 Task: Add Modern Times Seasonal IPA 6 Pack Cans to the cart.
Action: Mouse moved to (728, 279)
Screenshot: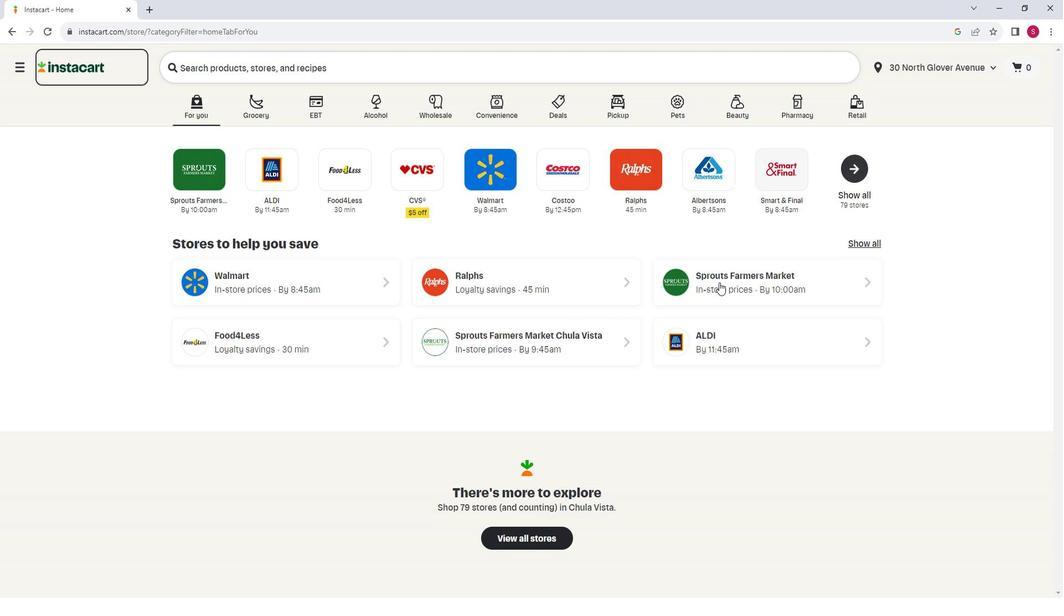 
Action: Mouse pressed left at (728, 279)
Screenshot: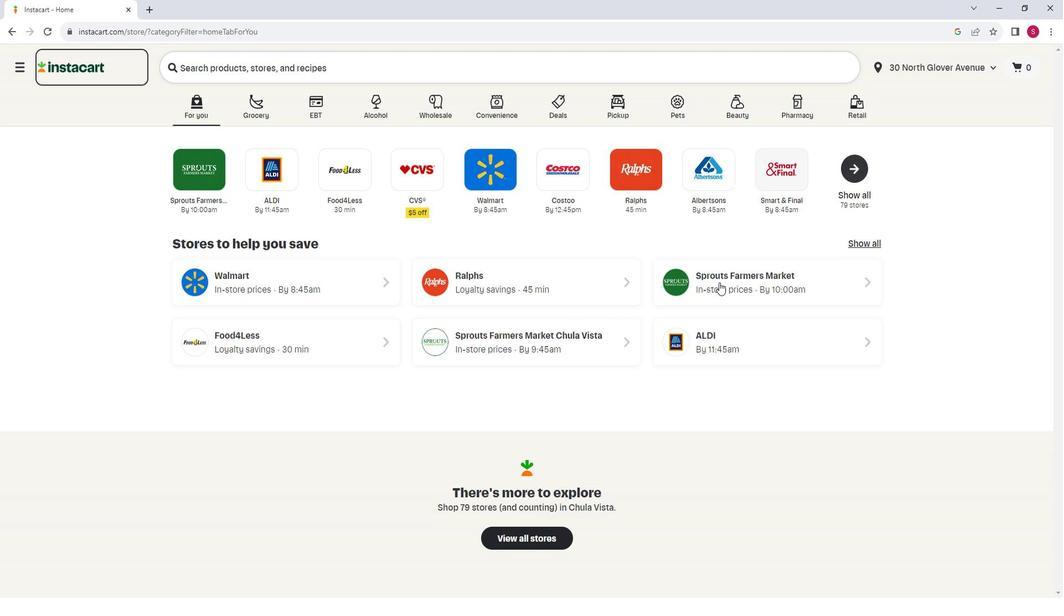 
Action: Mouse moved to (68, 425)
Screenshot: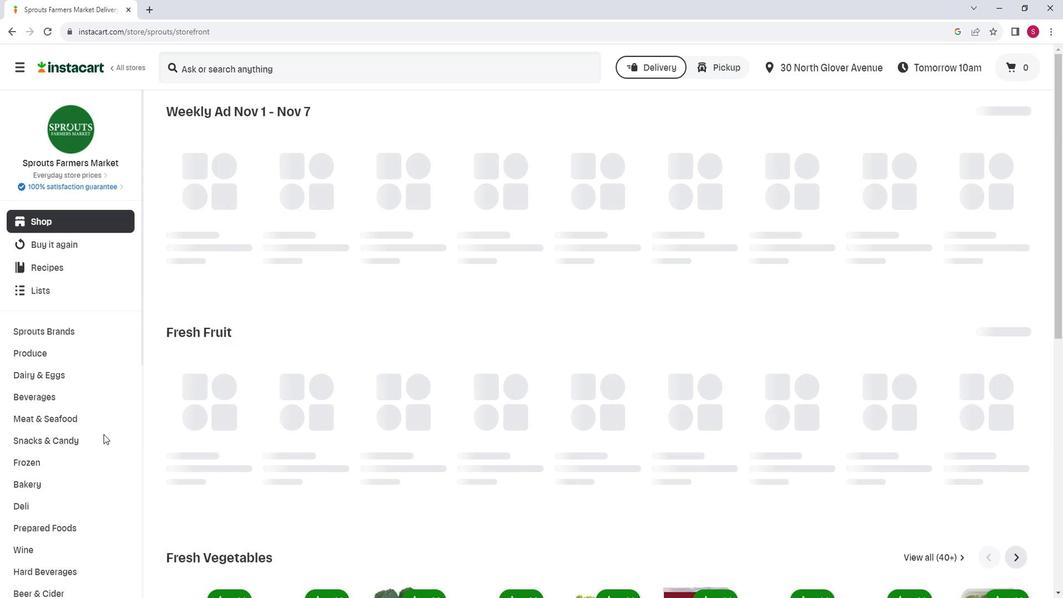 
Action: Mouse scrolled (68, 425) with delta (0, 0)
Screenshot: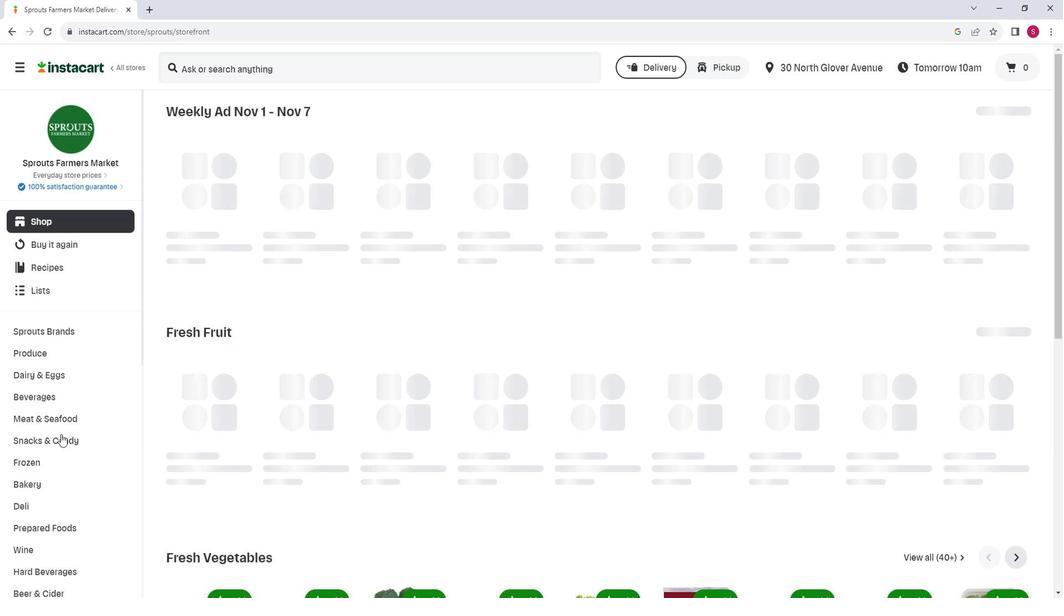 
Action: Mouse moved to (57, 517)
Screenshot: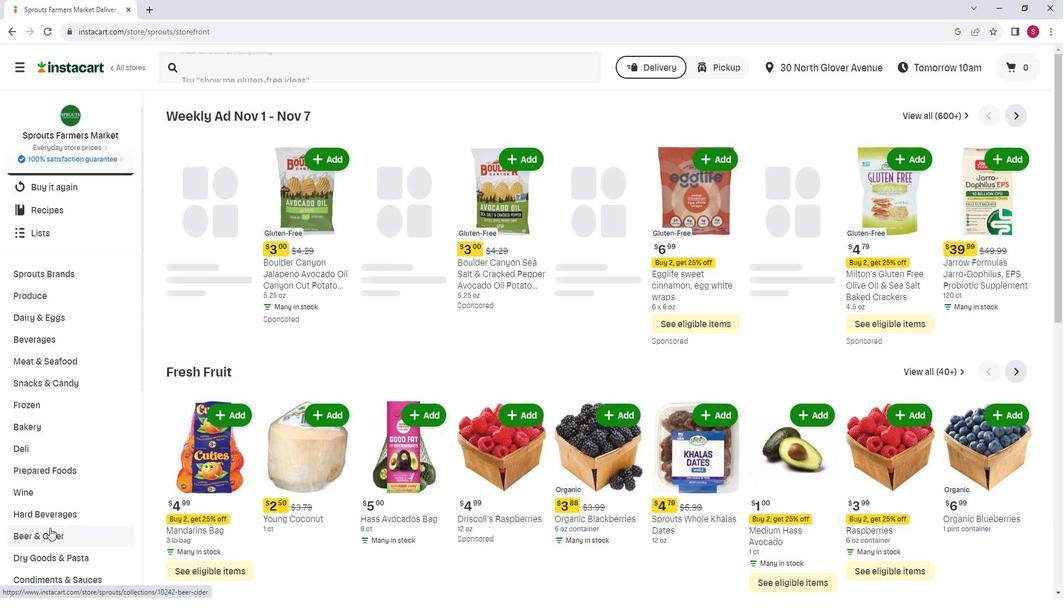 
Action: Mouse pressed left at (57, 517)
Screenshot: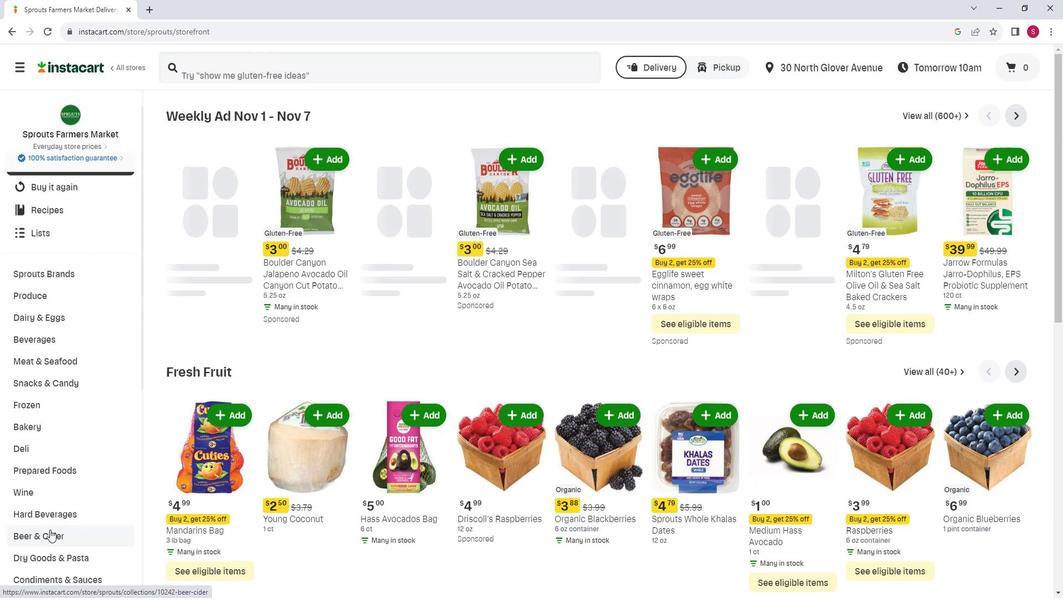 
Action: Mouse moved to (259, 146)
Screenshot: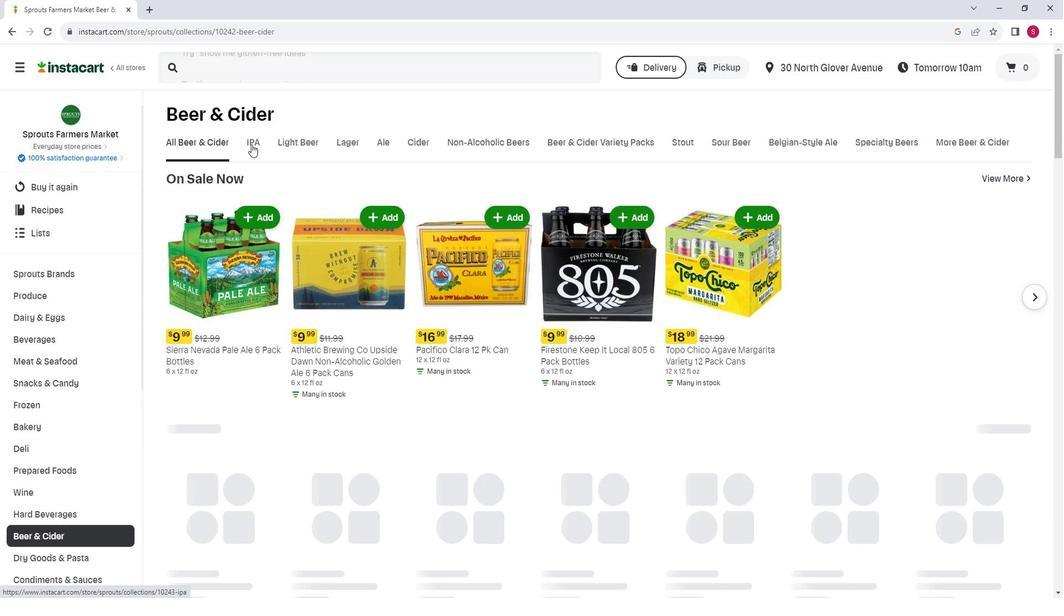
Action: Mouse pressed left at (259, 146)
Screenshot: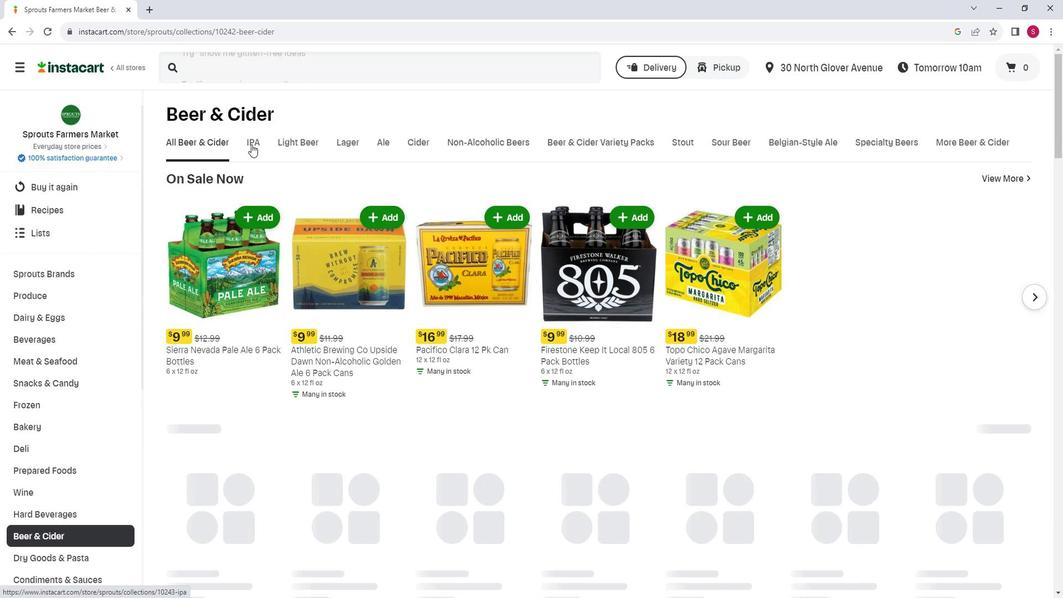 
Action: Mouse moved to (393, 198)
Screenshot: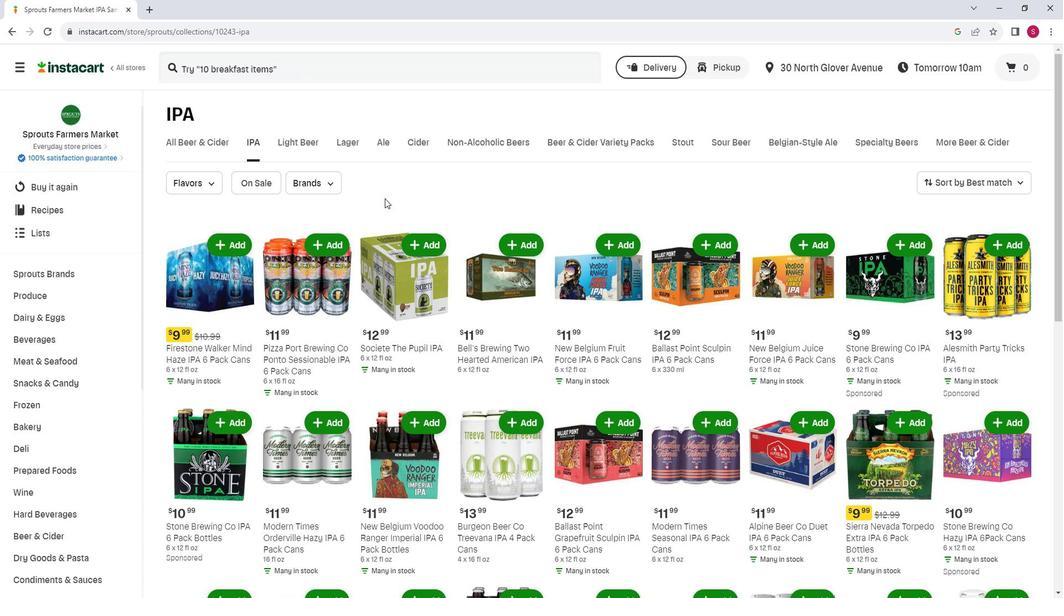 
Action: Mouse scrolled (393, 198) with delta (0, 0)
Screenshot: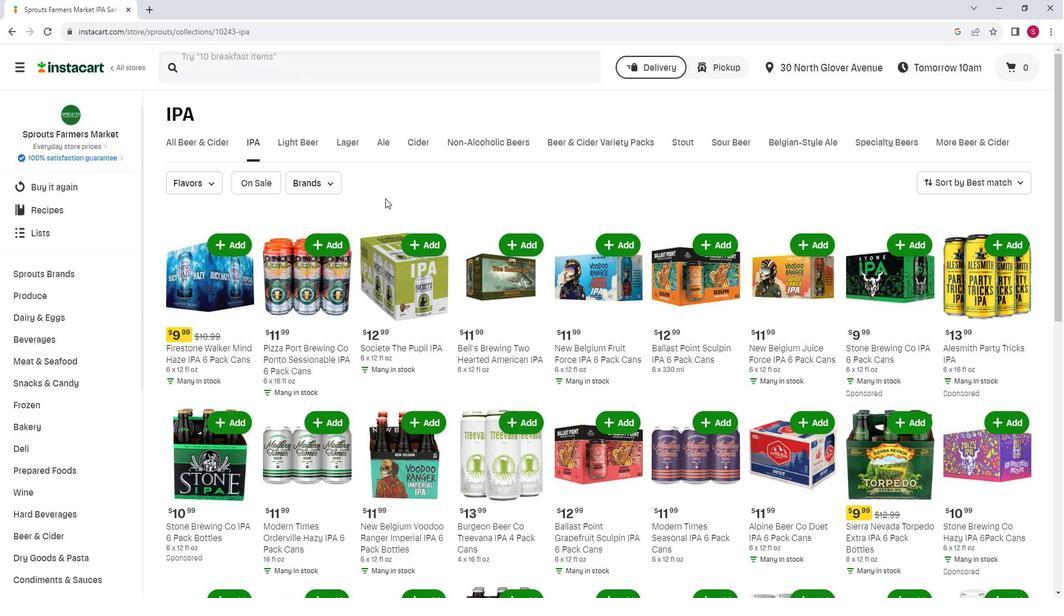 
Action: Mouse moved to (722, 361)
Screenshot: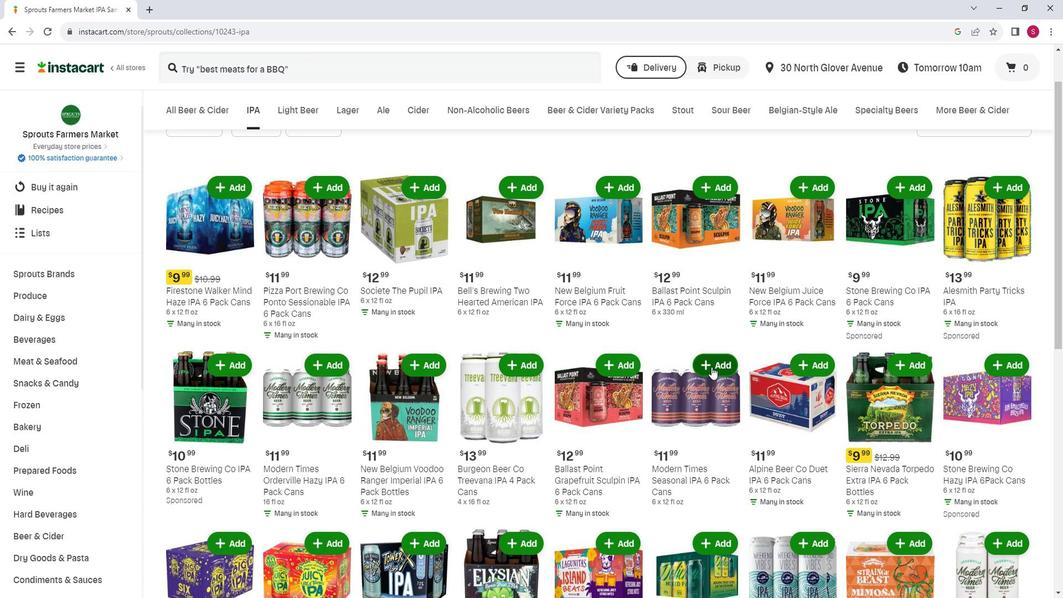 
Action: Mouse pressed left at (722, 361)
Screenshot: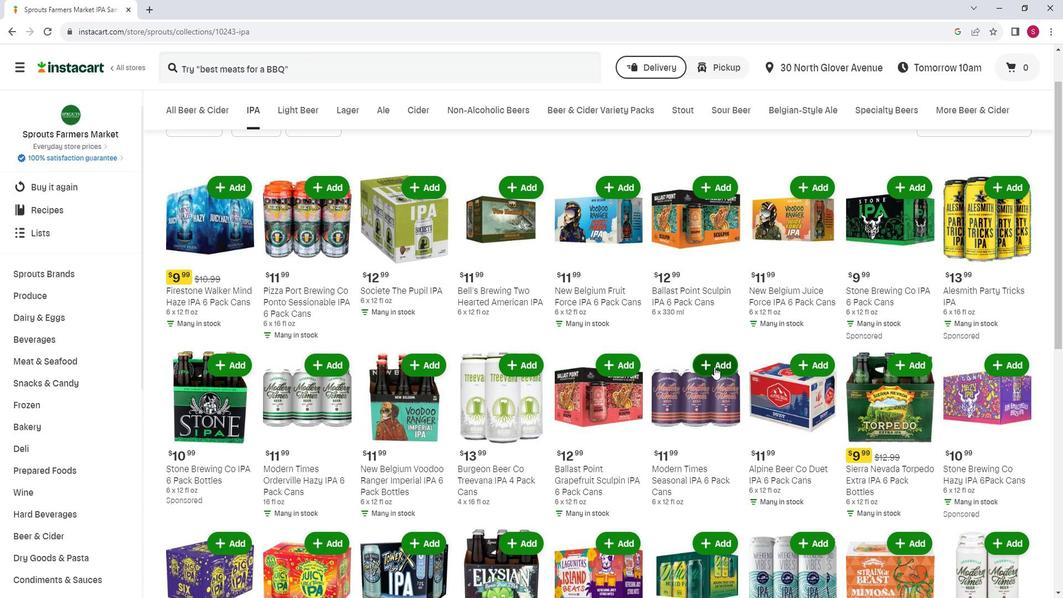
Action: Mouse moved to (700, 336)
Screenshot: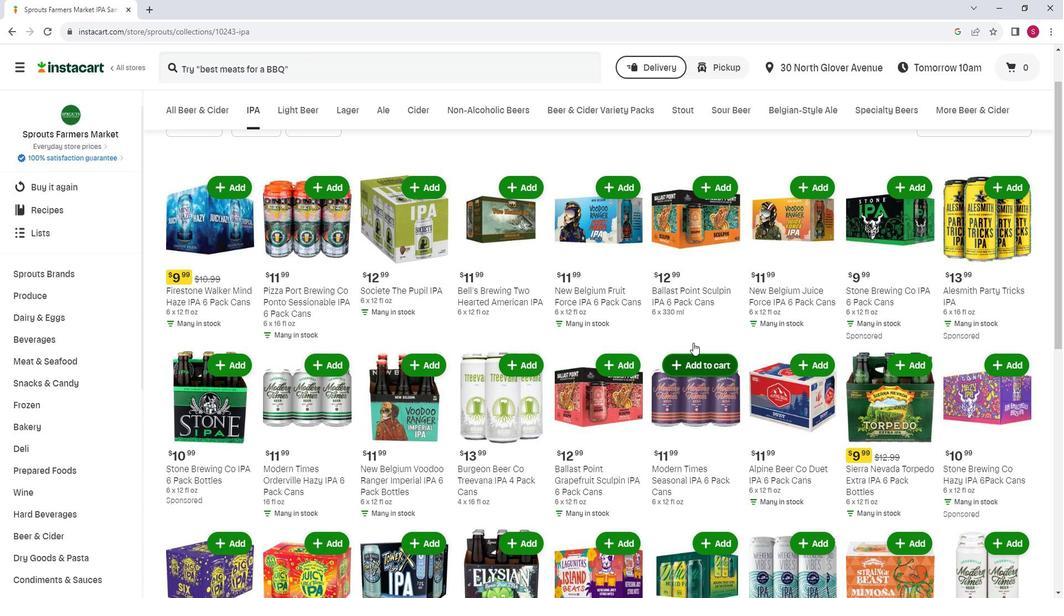 
